 Task: Filters and Effects: Apply a pixelation effect to blur sensitive information.
Action: Mouse moved to (796, 527)
Screenshot: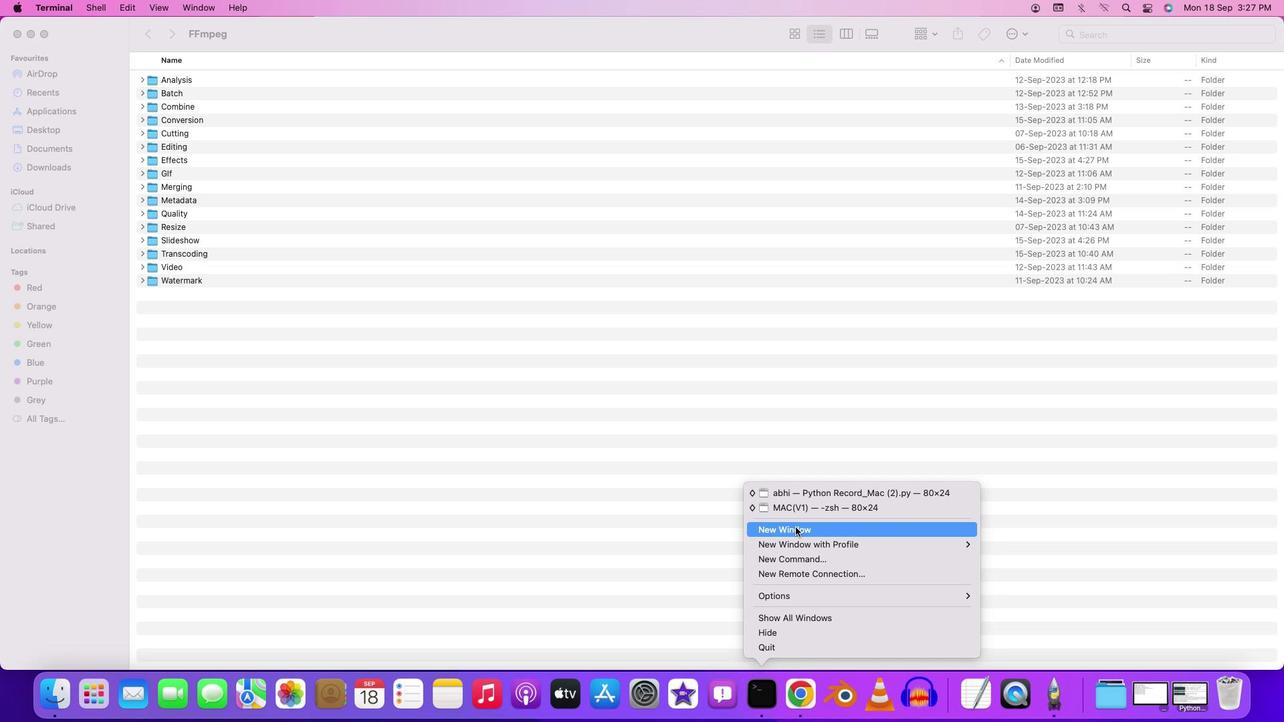 
Action: Mouse pressed left at (796, 527)
Screenshot: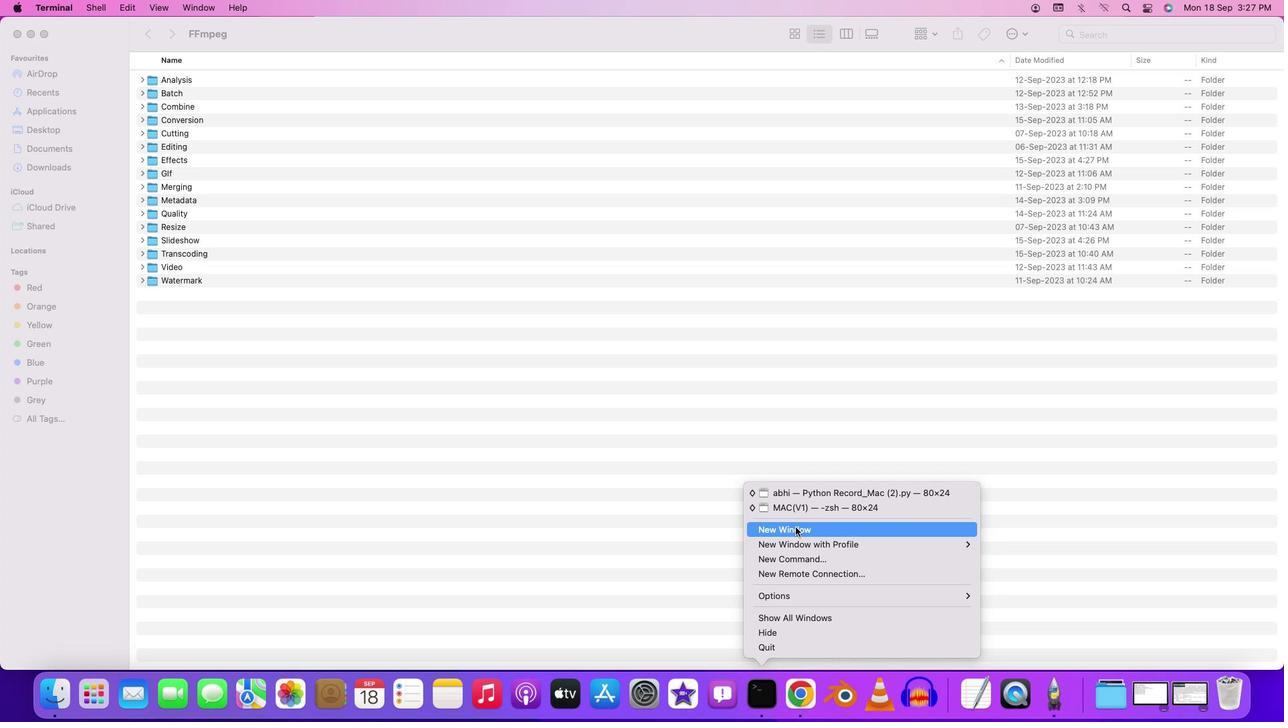 
Action: Mouse moved to (303, 32)
Screenshot: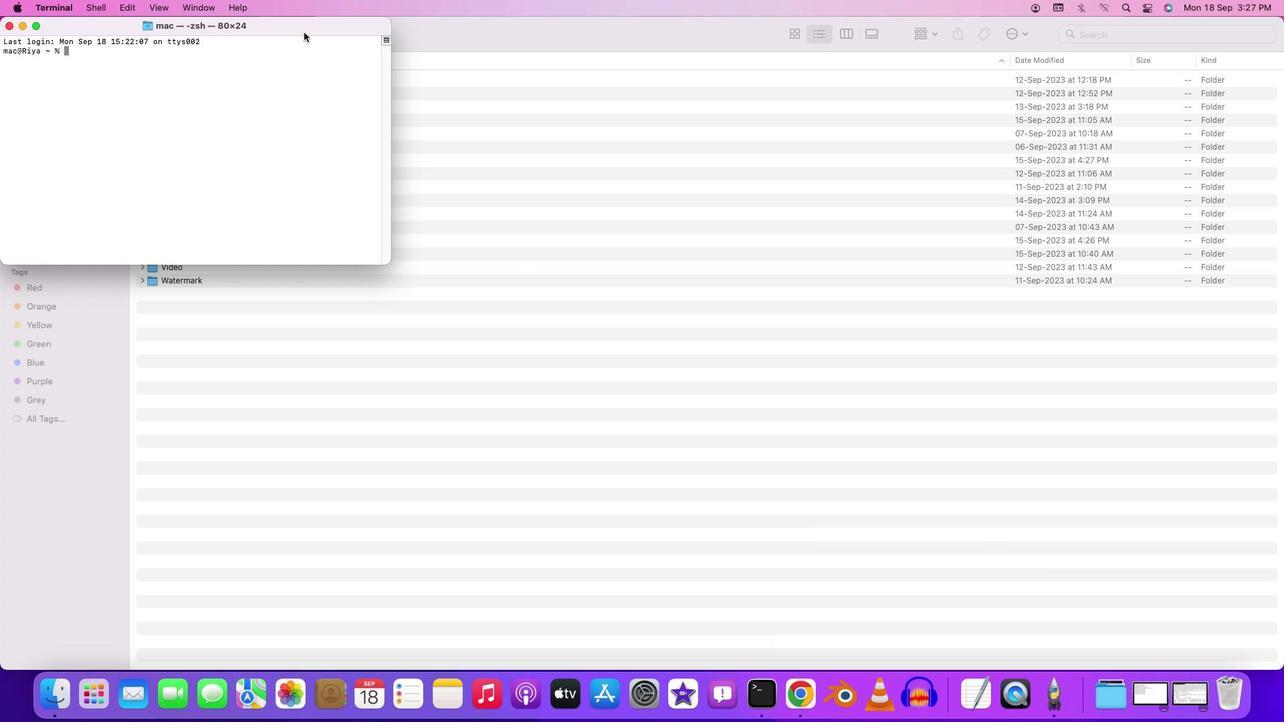 
Action: Mouse pressed left at (303, 32)
Screenshot: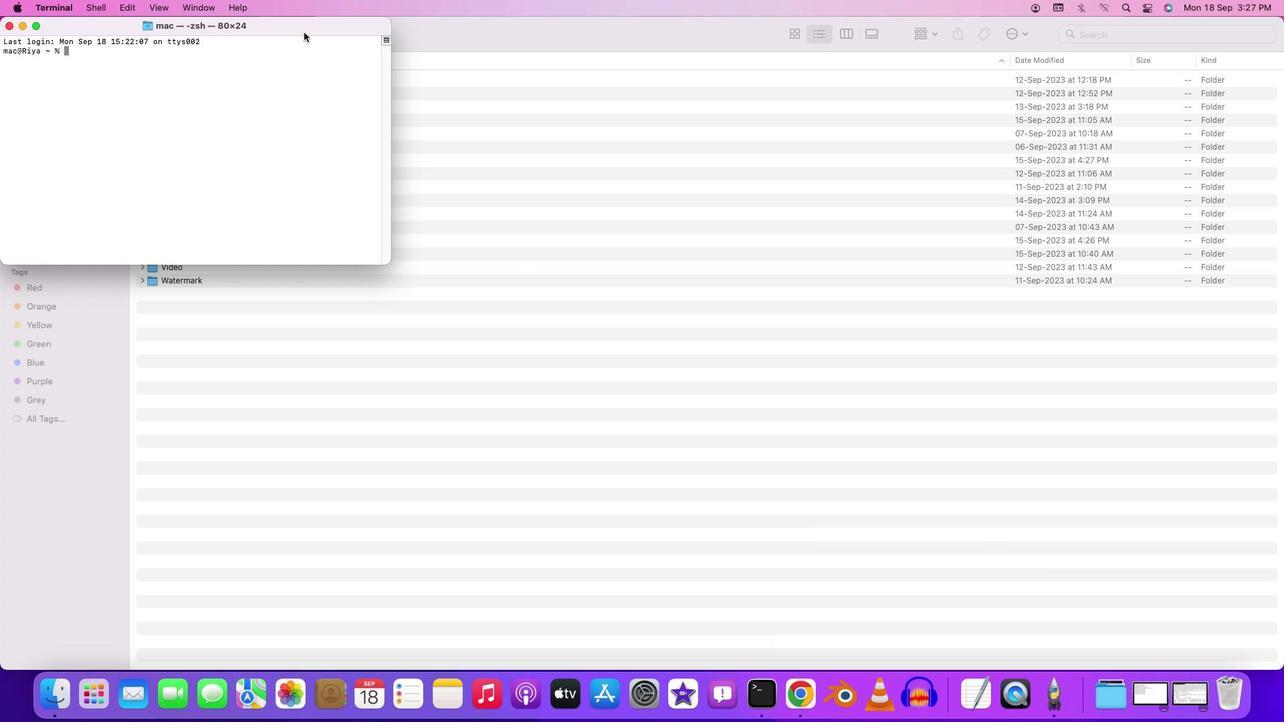 
Action: Mouse pressed left at (303, 32)
Screenshot: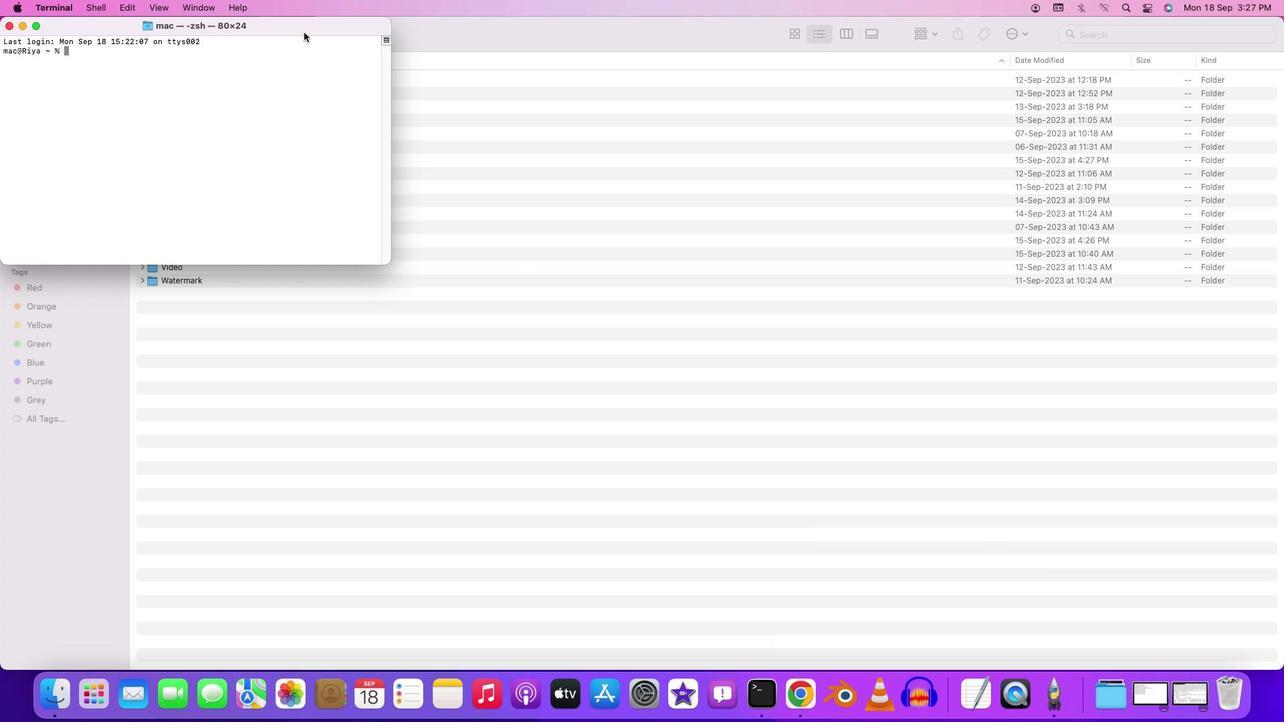 
Action: Mouse moved to (357, 105)
Screenshot: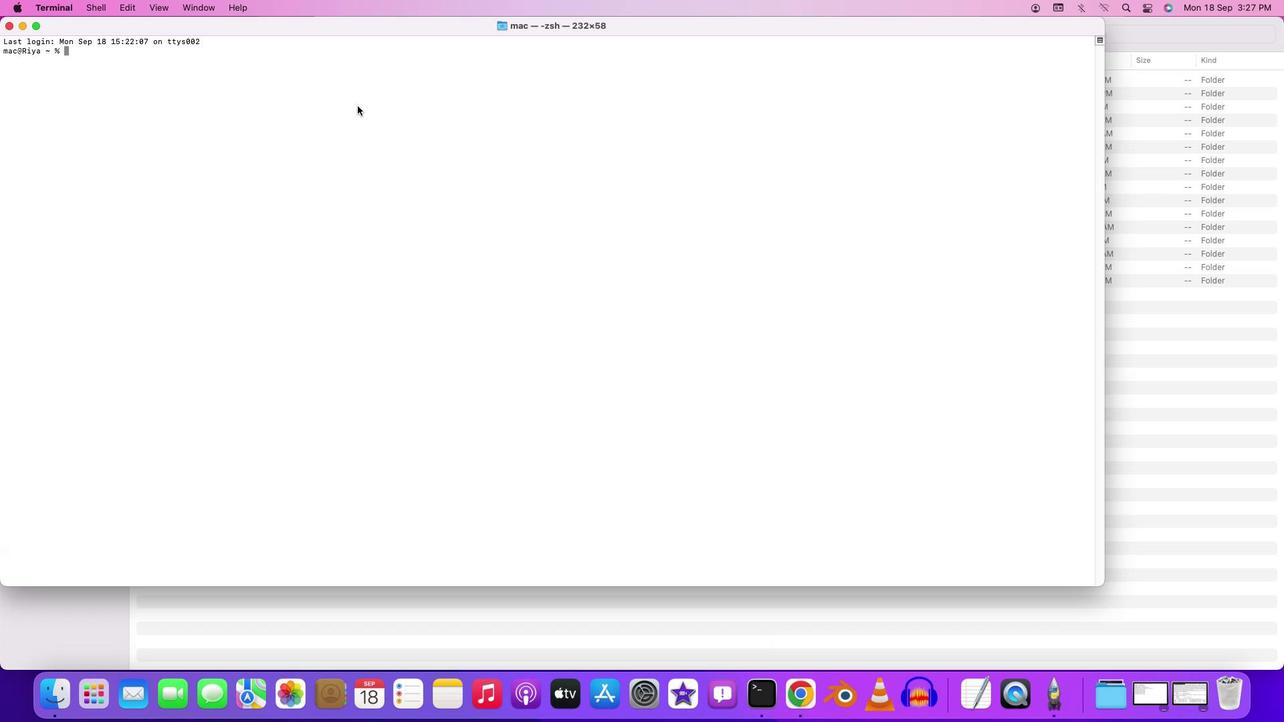 
Action: Key pressed 'c''d'Key.space'd''e''s''k''t''o''p'Key.enter'c''d'Key.space'f''f''m''p''e''g'Key.enter'c''d'Key.space'm''e''r''g''i''n''g'Key.enter'c''d'Key.space'v''i''d''e''o'Key.enter'f''f''m''p''e''g'Key.space'-''i'Key.space'i''n''p''u''t''.''m''p''4'Key.space'-''v''f'Key.spaceKey.shift'"''s''c''a''l''e''=''i''w''/''1''0'Key.shift':'Key.leftKey.leftKey.leftKey.leftKey.leftKey.leftKey.leftKey.leftKey.leftKey.leftKey.leftKey.rightKey.rightKey.rightKey.rightKey.rightKey.rightKey.rightKey.rightKey.rightKey.rightKey.right'i''h''/''1''0'Key.leftKey.leftKey.leftKey.leftKey.rightKey.rightKey.rightKey.rightKey.rightKey.shift':''f''l''a''g''s''=''n''e''i''g''h''b''o''r'',''b''o''x''b''l''u''r''=''1''0'Key.shift':''1''0'Key.shift'"'Key.space'o''u''t''p''u''t''.''m''p''4'Key.enter'y'Key.enter
Screenshot: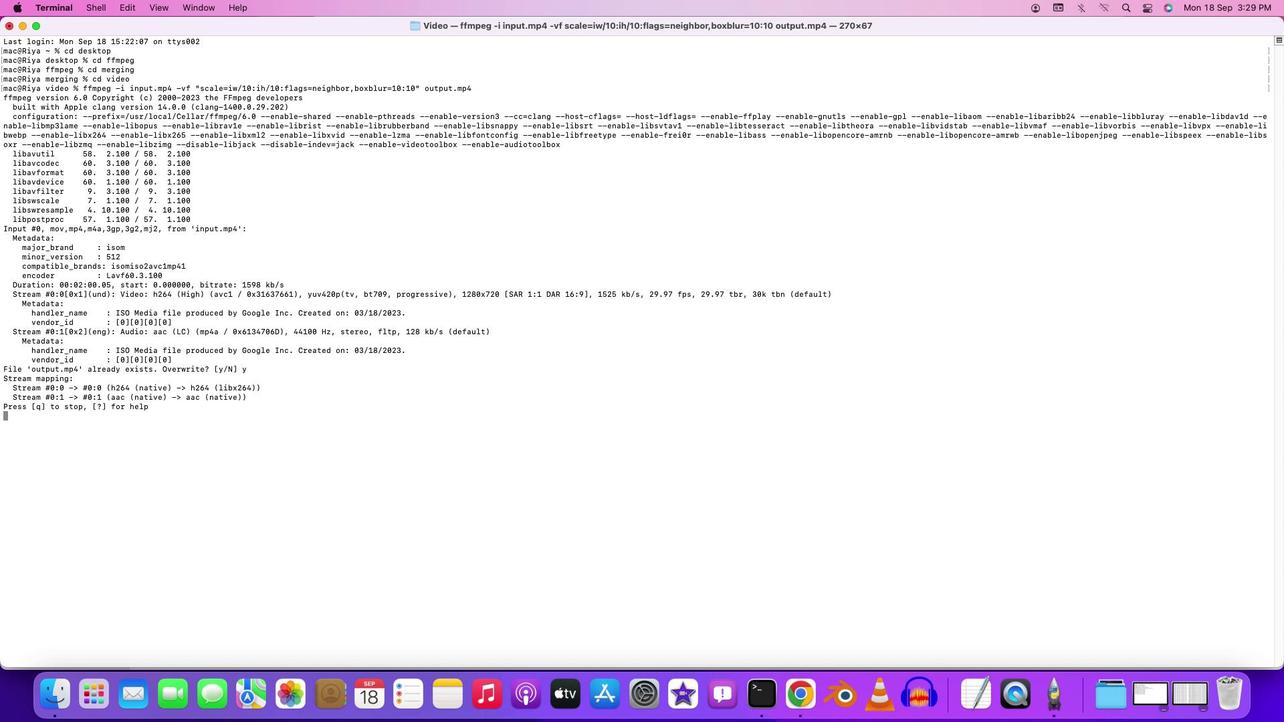 
Action: Mouse moved to (550, 455)
Screenshot: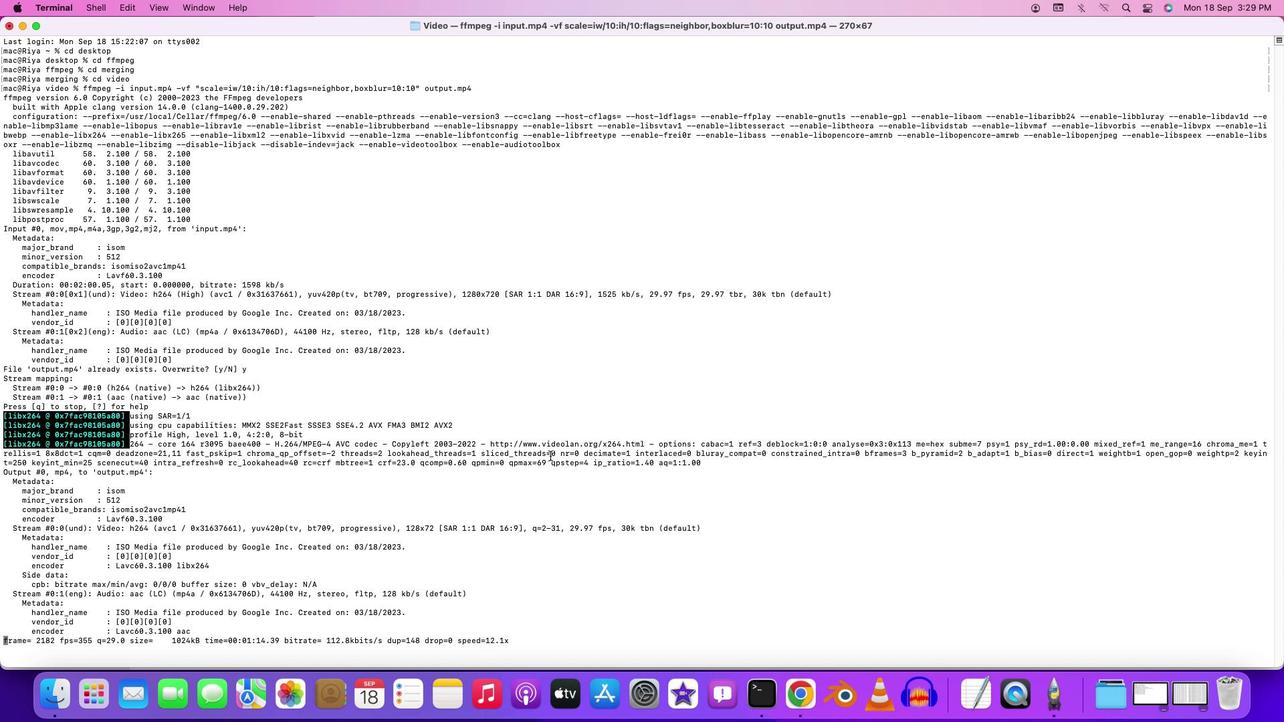 
